 Task: Enable the video output modules for Clone video filter to "OpenGL video output".
Action: Mouse moved to (97, 13)
Screenshot: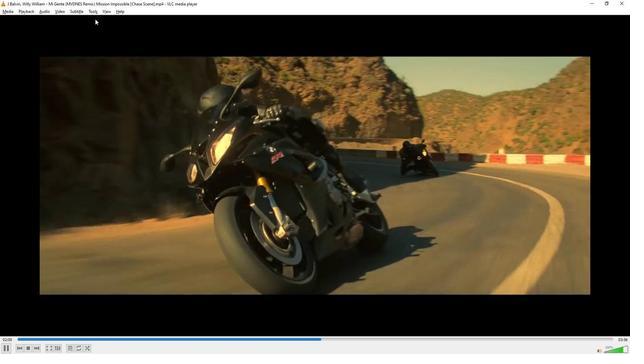 
Action: Mouse pressed left at (97, 13)
Screenshot: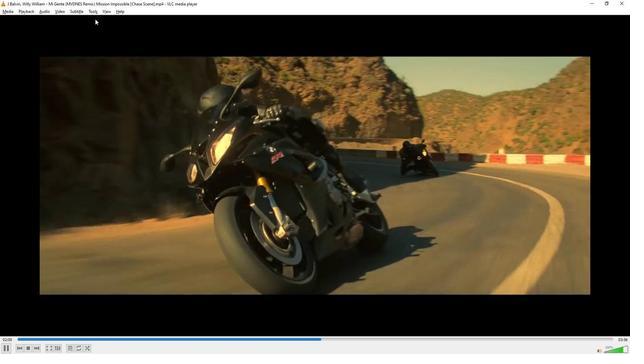 
Action: Mouse moved to (113, 90)
Screenshot: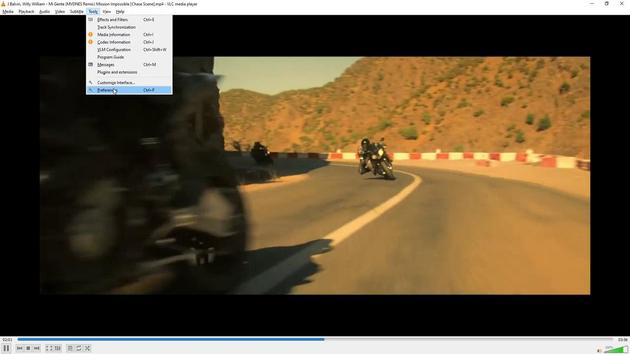 
Action: Mouse pressed left at (113, 90)
Screenshot: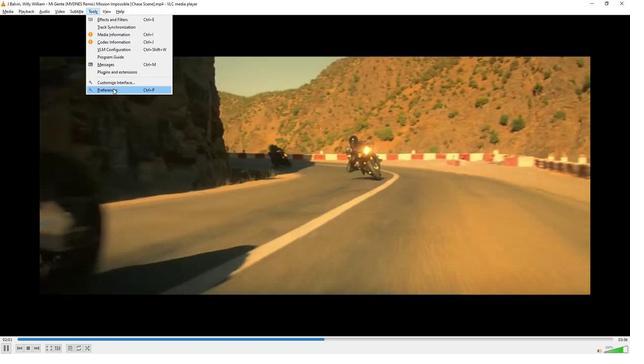 
Action: Mouse moved to (138, 279)
Screenshot: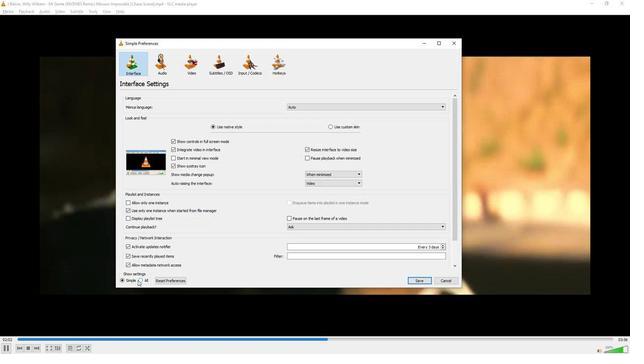 
Action: Mouse pressed left at (138, 279)
Screenshot: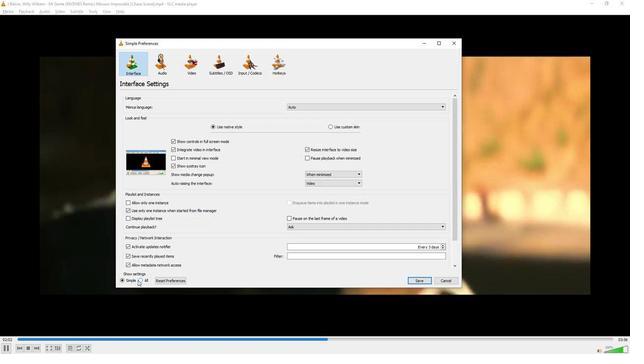 
Action: Mouse moved to (140, 278)
Screenshot: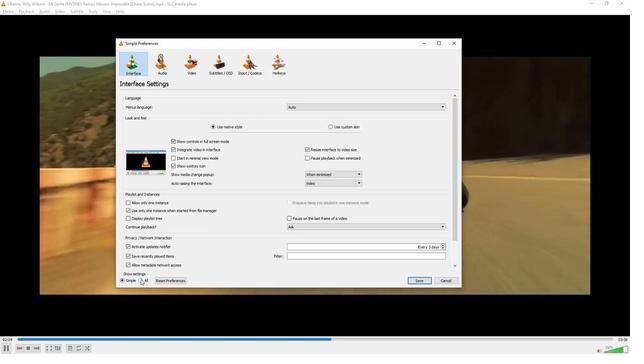 
Action: Mouse pressed left at (140, 278)
Screenshot: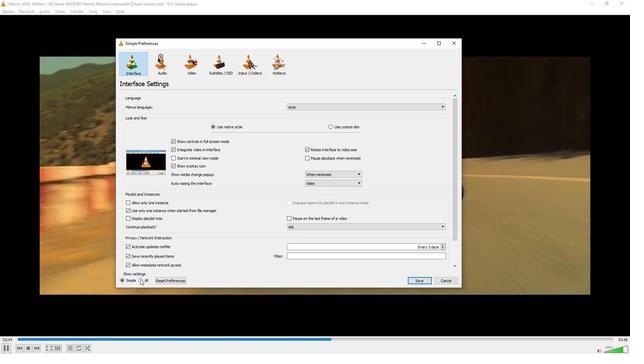 
Action: Mouse moved to (142, 234)
Screenshot: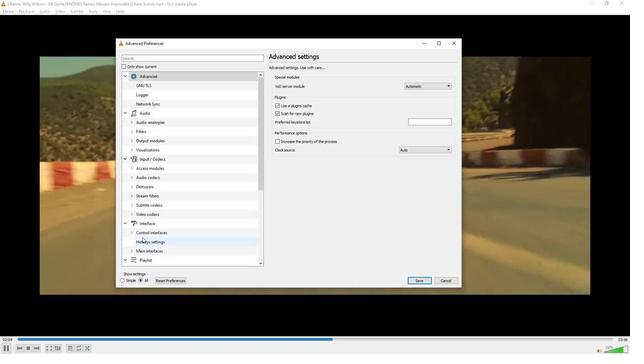 
Action: Mouse scrolled (142, 233) with delta (0, 0)
Screenshot: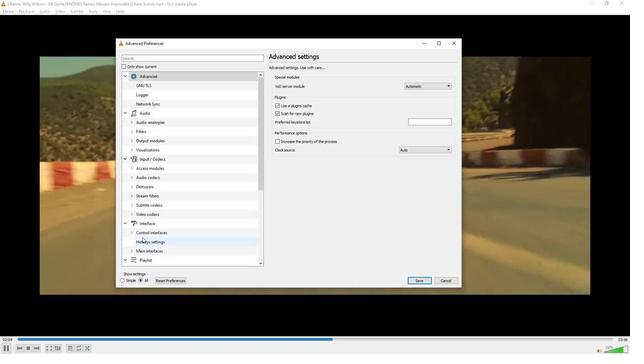 
Action: Mouse moved to (142, 233)
Screenshot: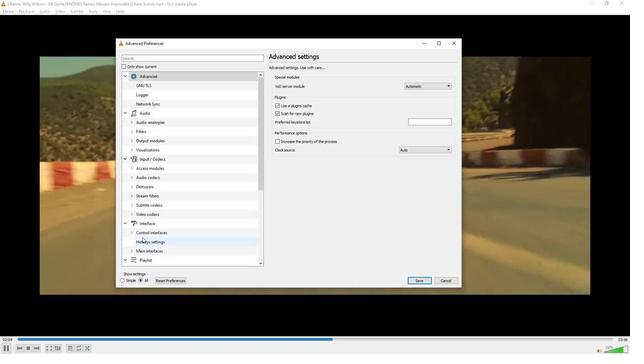 
Action: Mouse scrolled (142, 233) with delta (0, 0)
Screenshot: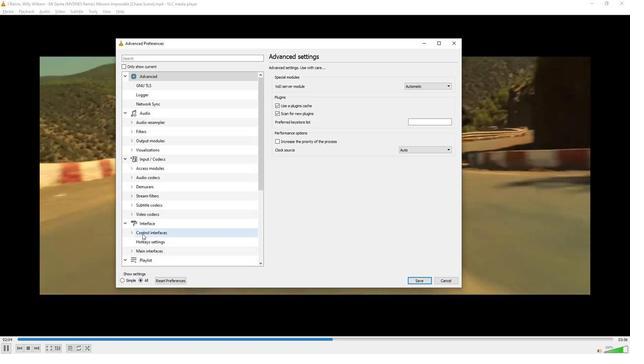 
Action: Mouse scrolled (142, 233) with delta (0, 0)
Screenshot: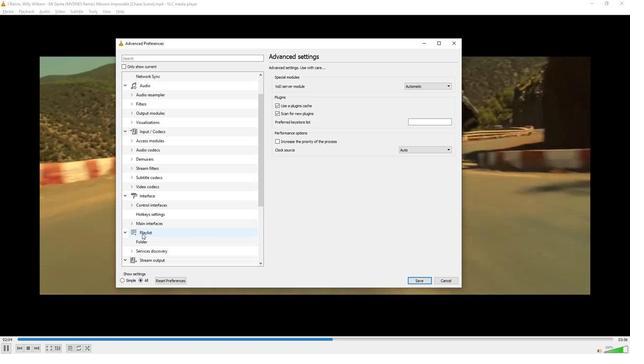 
Action: Mouse scrolled (142, 233) with delta (0, 0)
Screenshot: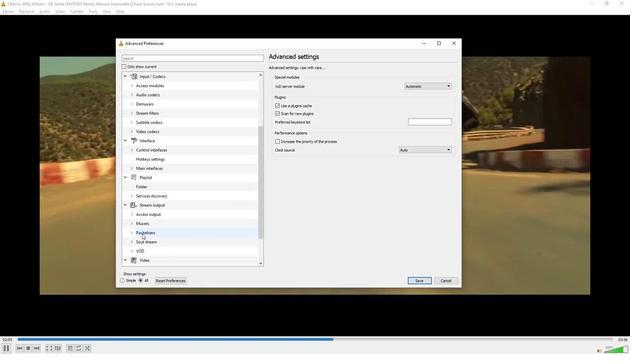 
Action: Mouse scrolled (142, 233) with delta (0, 0)
Screenshot: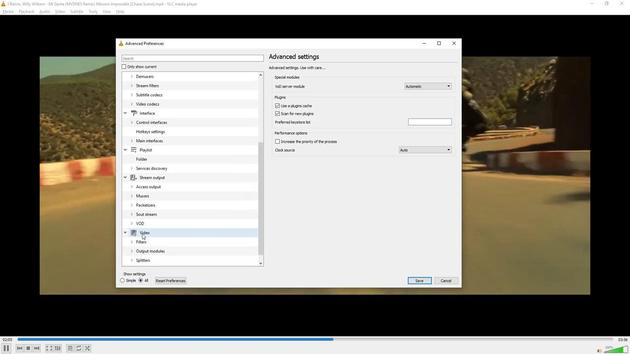 
Action: Mouse scrolled (142, 233) with delta (0, 0)
Screenshot: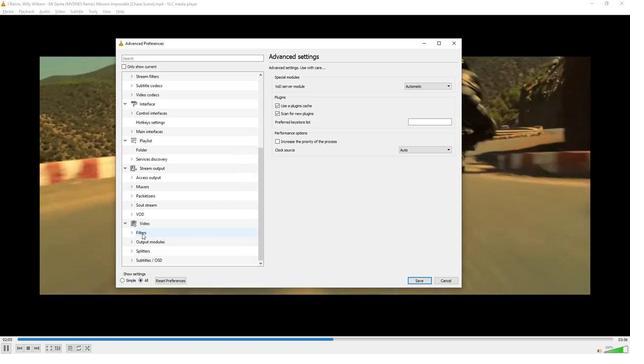 
Action: Mouse scrolled (142, 233) with delta (0, 0)
Screenshot: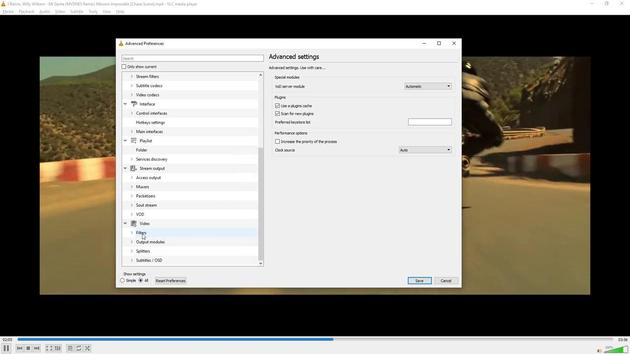 
Action: Mouse moved to (132, 250)
Screenshot: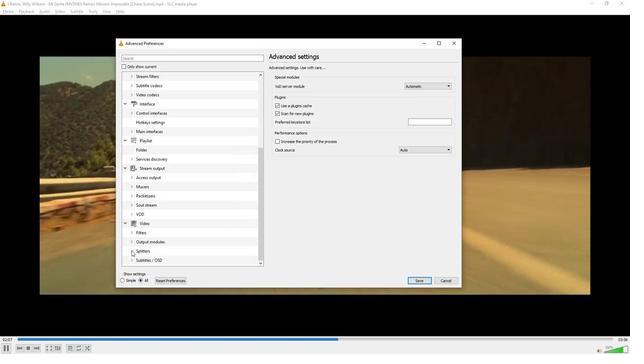 
Action: Mouse pressed left at (132, 250)
Screenshot: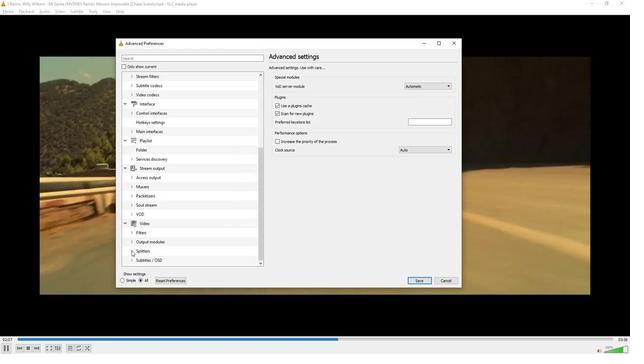 
Action: Mouse moved to (141, 243)
Screenshot: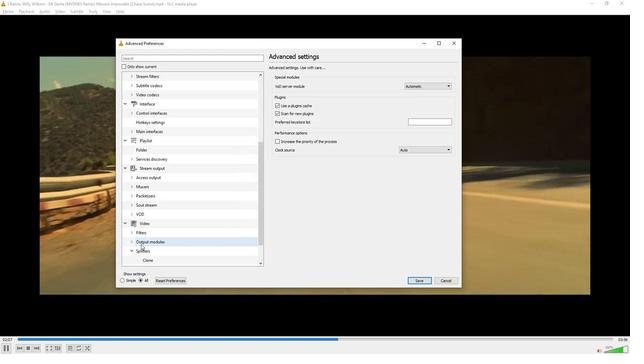 
Action: Mouse scrolled (141, 242) with delta (0, 0)
Screenshot: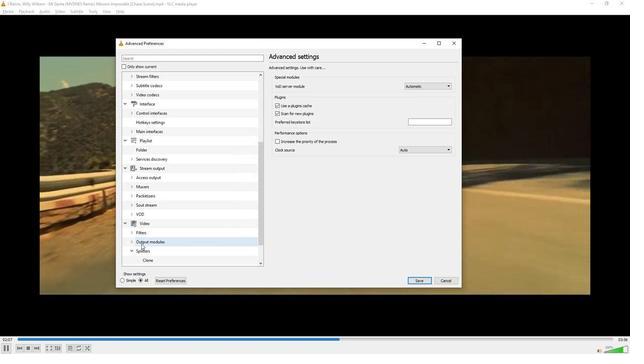 
Action: Mouse scrolled (141, 242) with delta (0, 0)
Screenshot: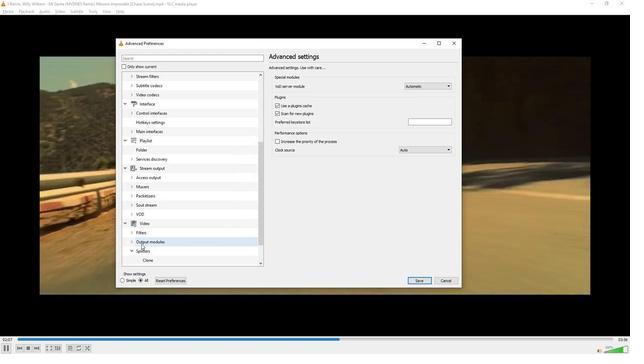 
Action: Mouse scrolled (141, 242) with delta (0, 0)
Screenshot: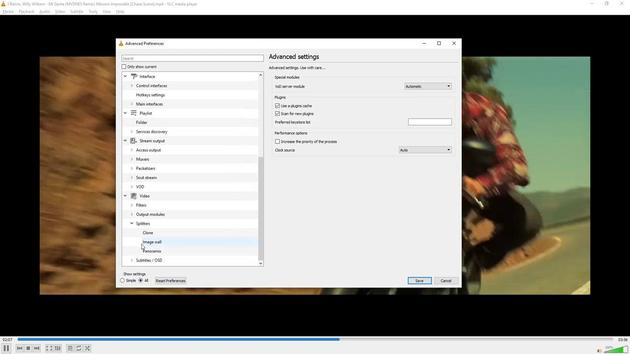 
Action: Mouse moved to (147, 231)
Screenshot: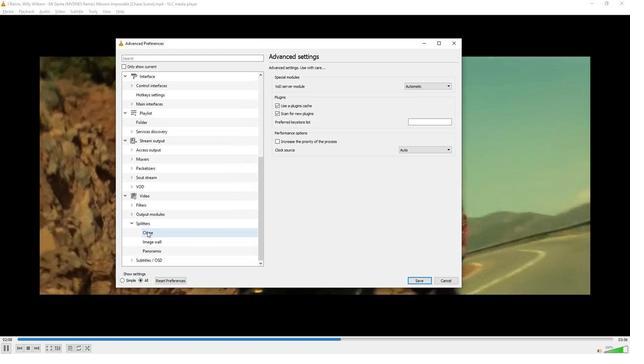
Action: Mouse pressed left at (147, 231)
Screenshot: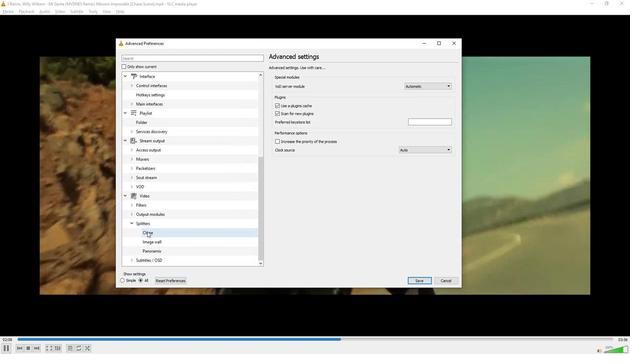 
Action: Mouse moved to (368, 111)
Screenshot: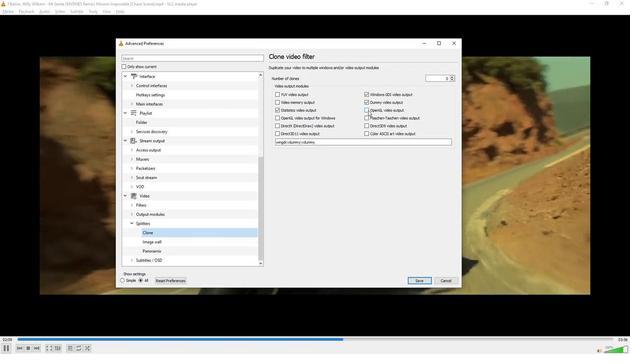
Action: Mouse pressed left at (368, 111)
Screenshot: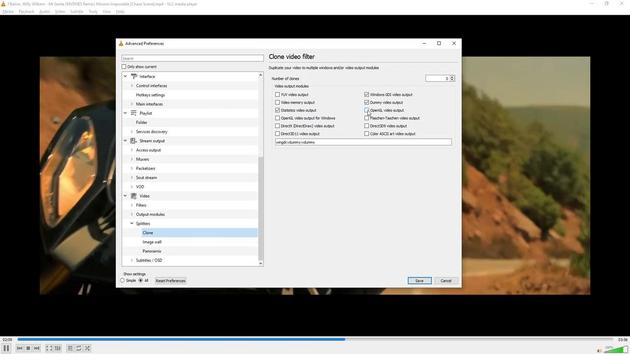 
Action: Mouse moved to (359, 191)
Screenshot: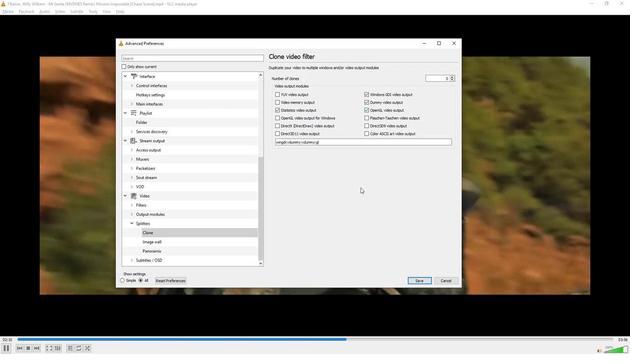 
